 Task: Create a section Bug Bash and in the section, add a milestone CRM Implementation in the project TrackForge.
Action: Mouse moved to (69, 441)
Screenshot: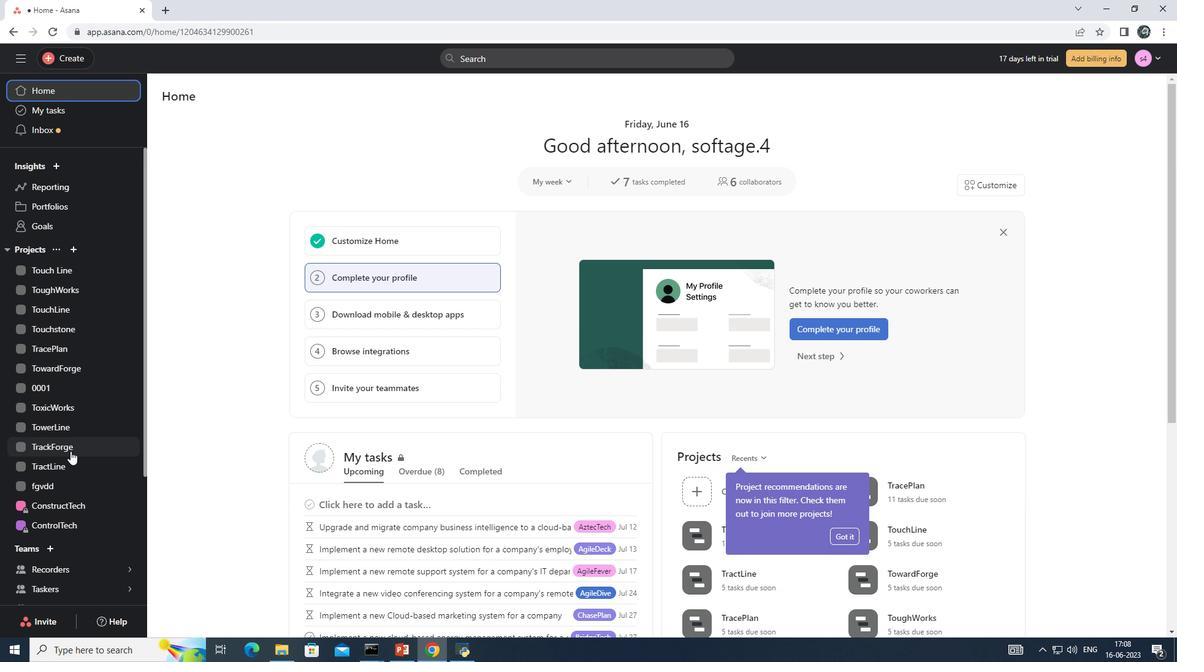 
Action: Mouse pressed left at (69, 441)
Screenshot: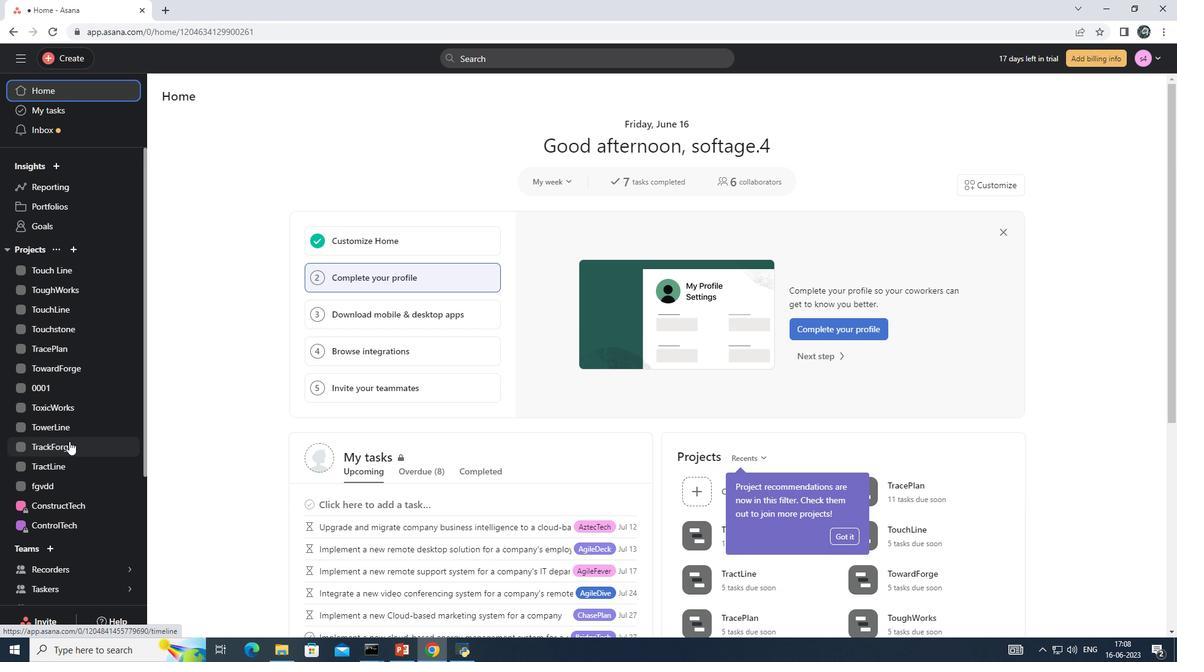 
Action: Mouse moved to (220, 515)
Screenshot: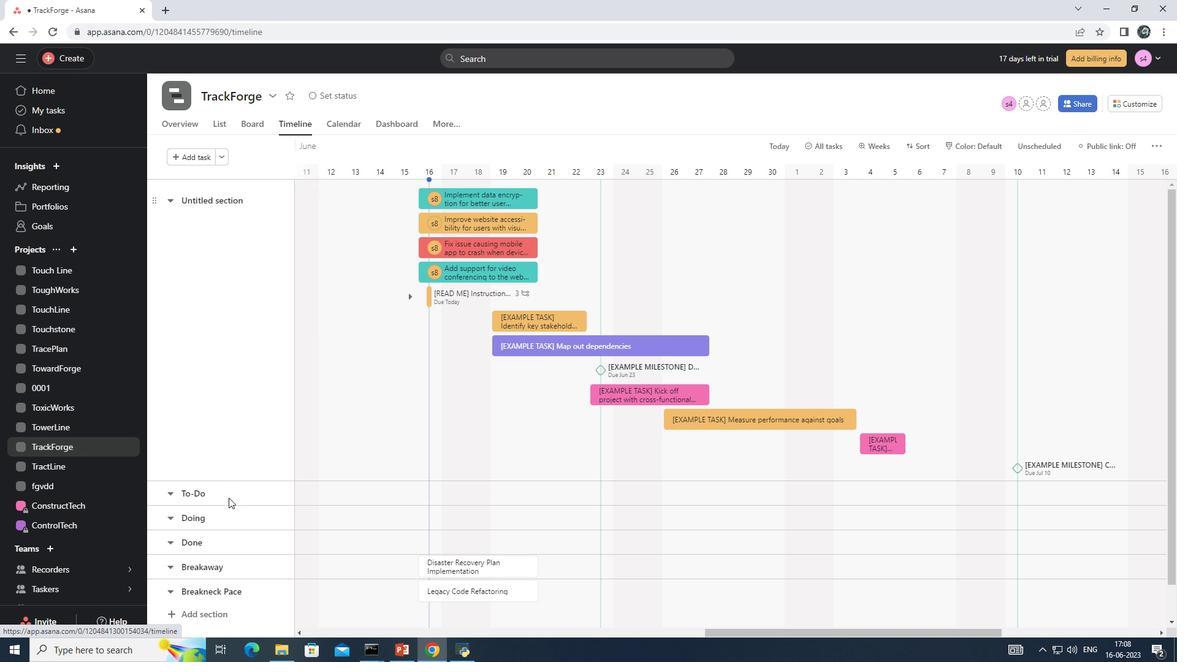 
Action: Mouse scrolled (220, 514) with delta (0, 0)
Screenshot: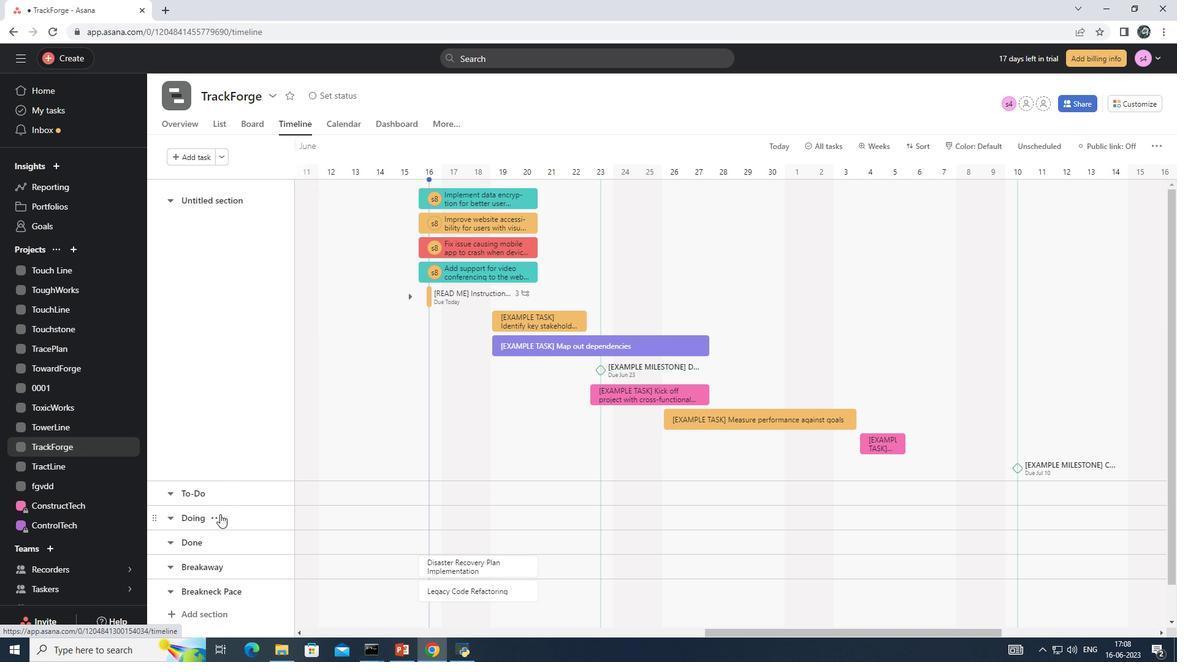 
Action: Mouse moved to (219, 516)
Screenshot: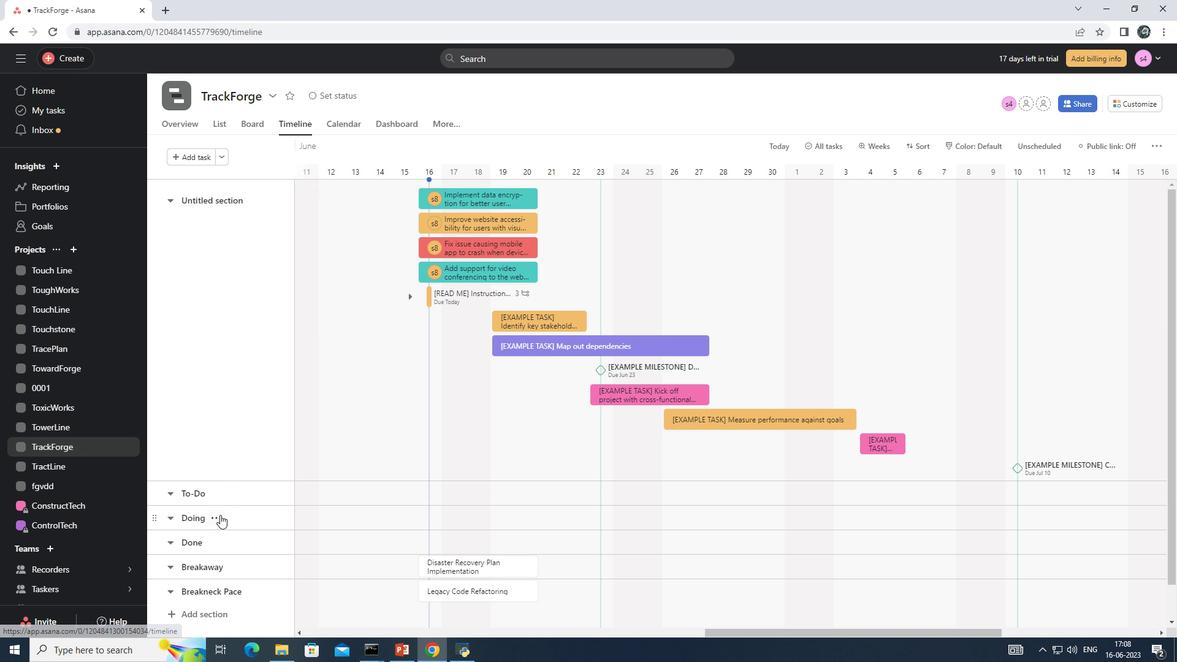 
Action: Mouse scrolled (219, 515) with delta (0, 0)
Screenshot: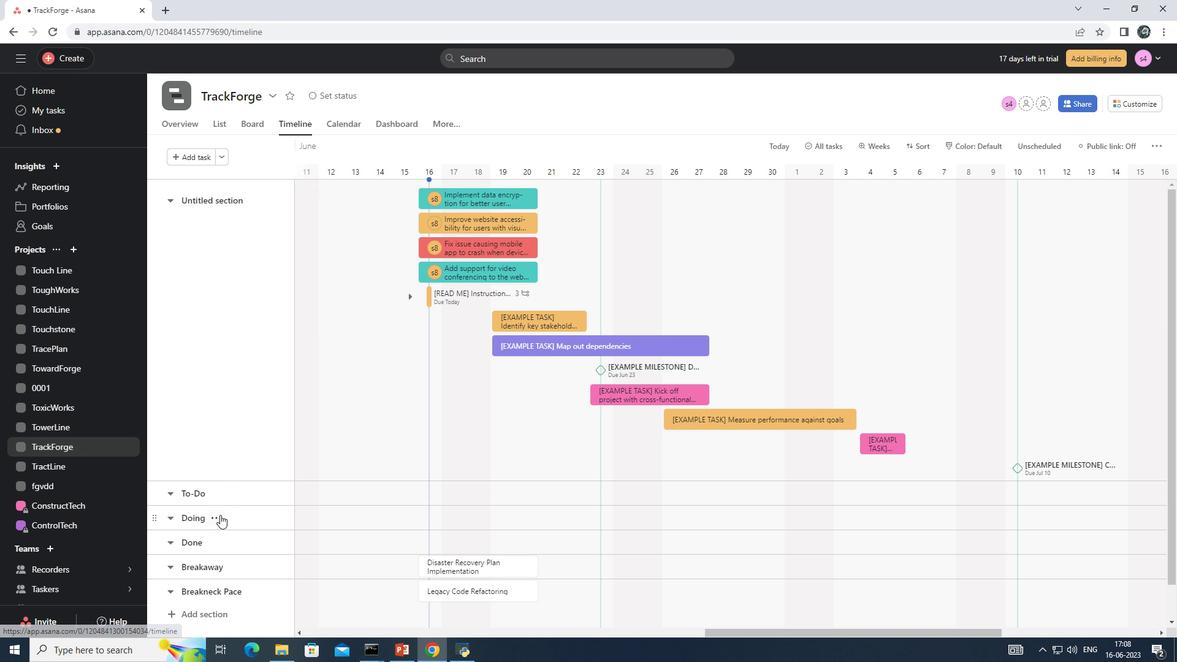 
Action: Mouse moved to (209, 571)
Screenshot: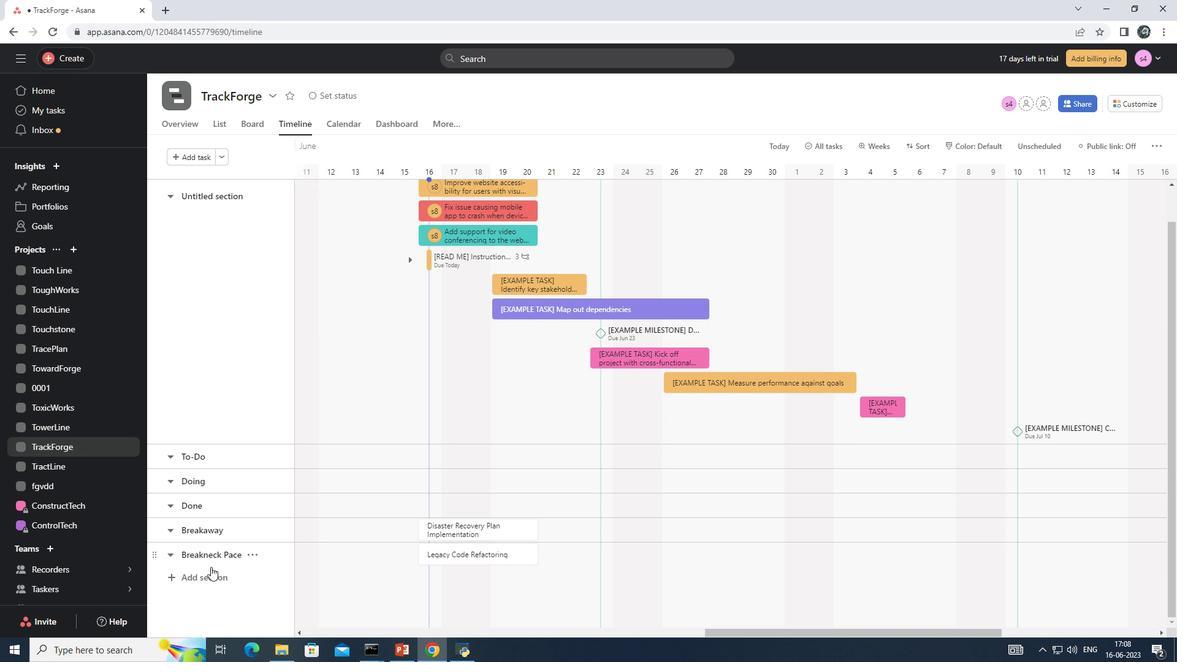 
Action: Mouse pressed left at (209, 571)
Screenshot: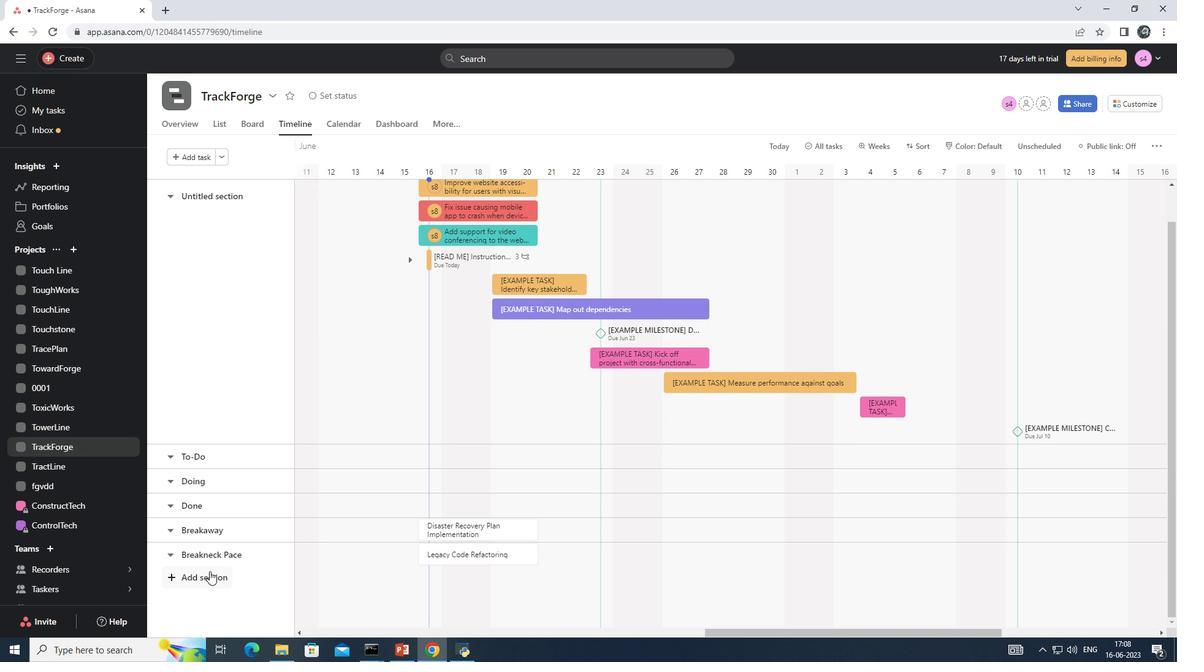 
Action: Mouse moved to (204, 578)
Screenshot: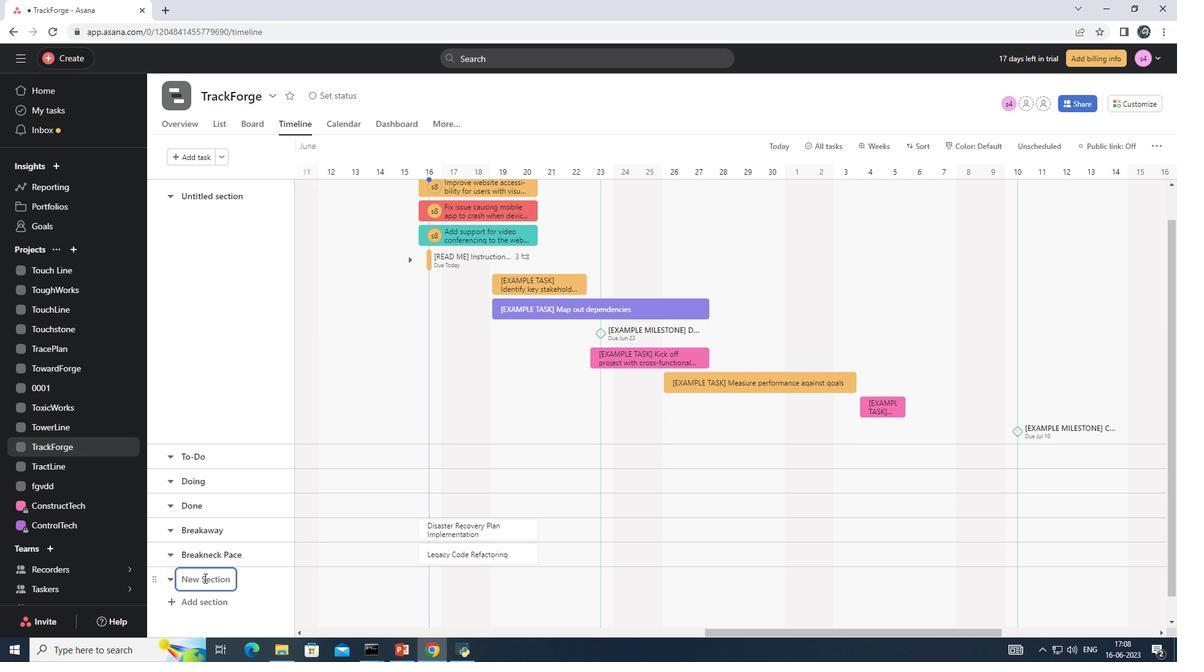 
Action: Mouse pressed left at (204, 578)
Screenshot: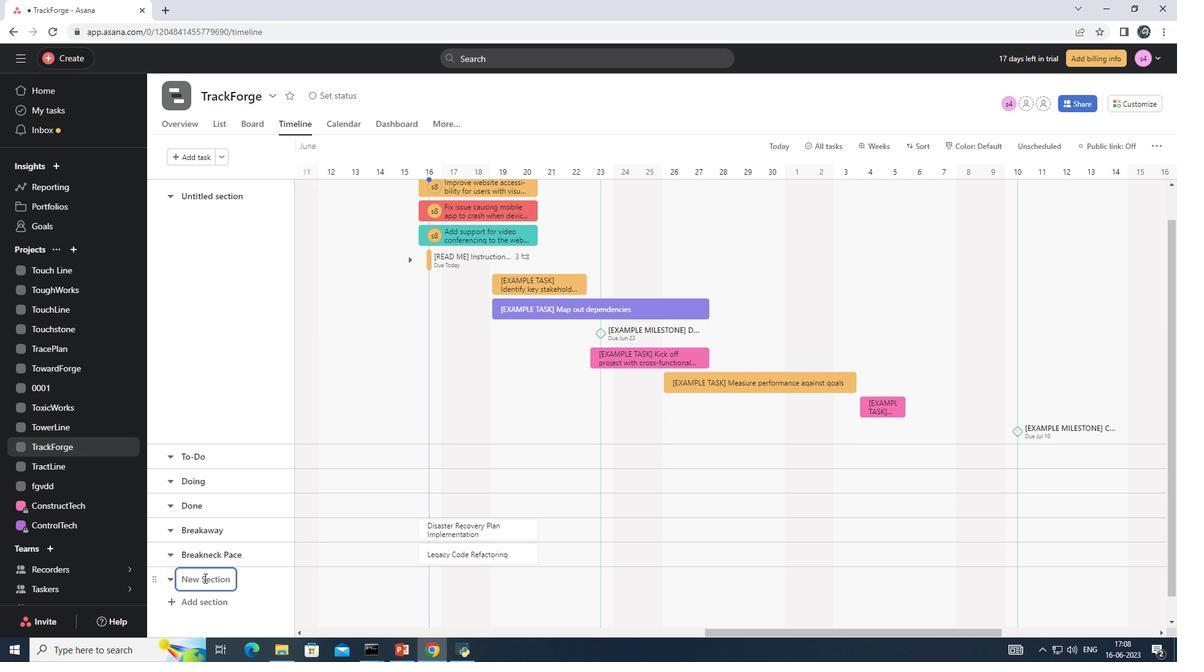 
Action: Mouse moved to (205, 577)
Screenshot: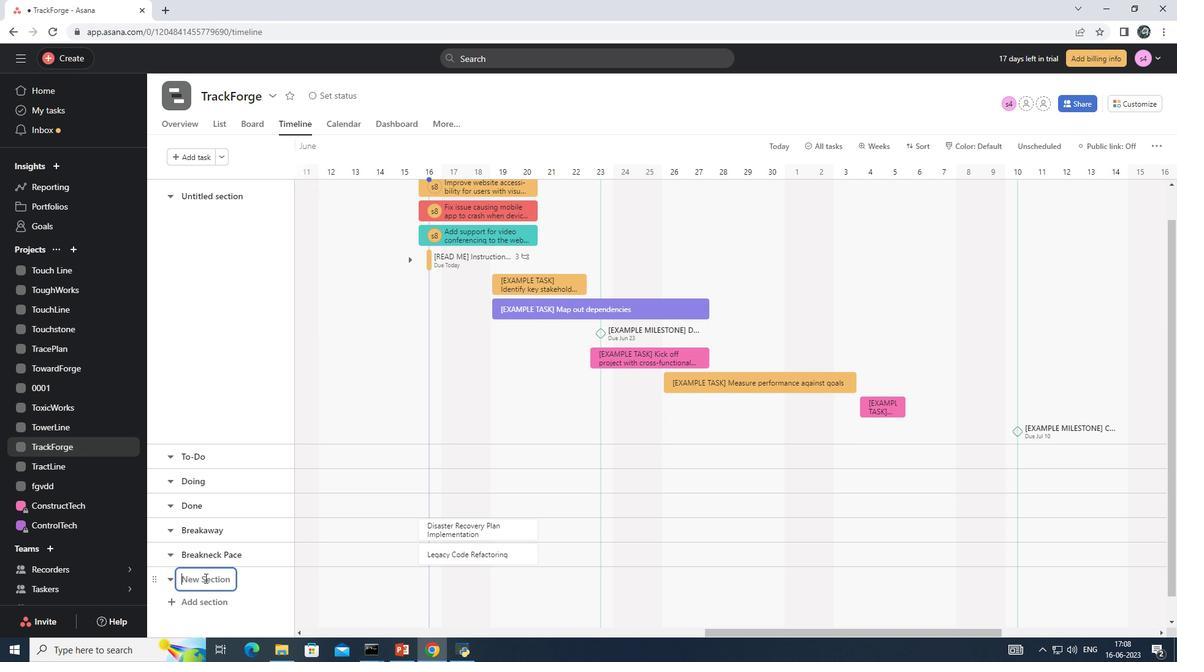 
Action: Key pressed <Key.shift>Bug<Key.space><Key.shift>Bash<Key.enter>
Screenshot: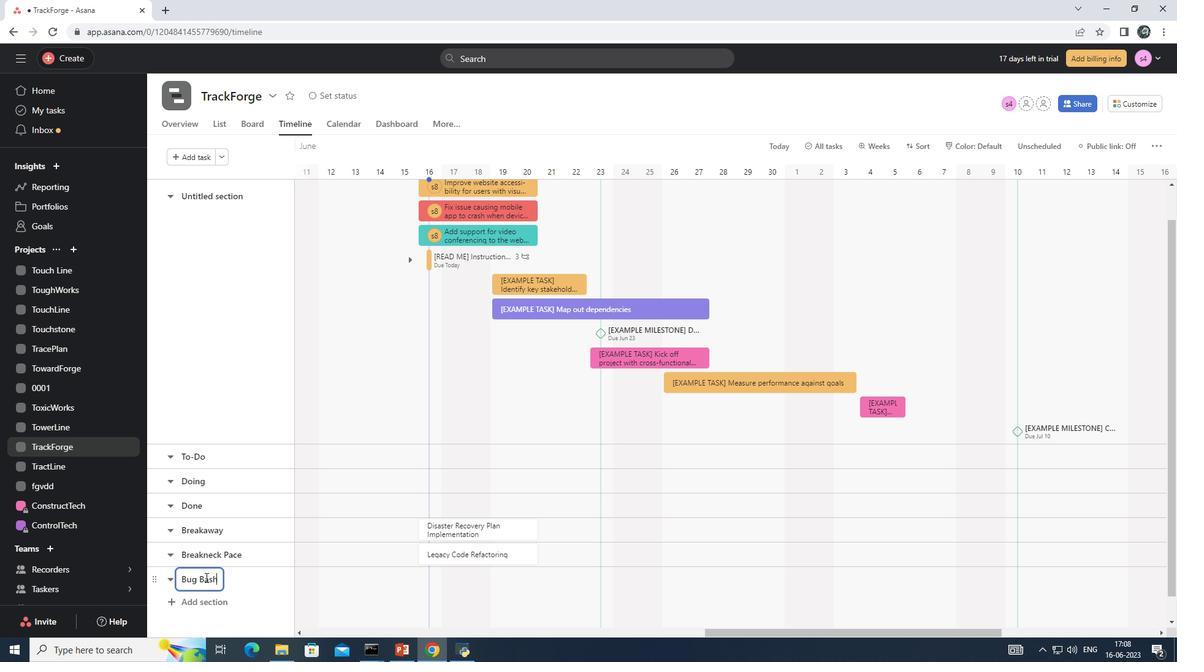 
Action: Mouse moved to (431, 579)
Screenshot: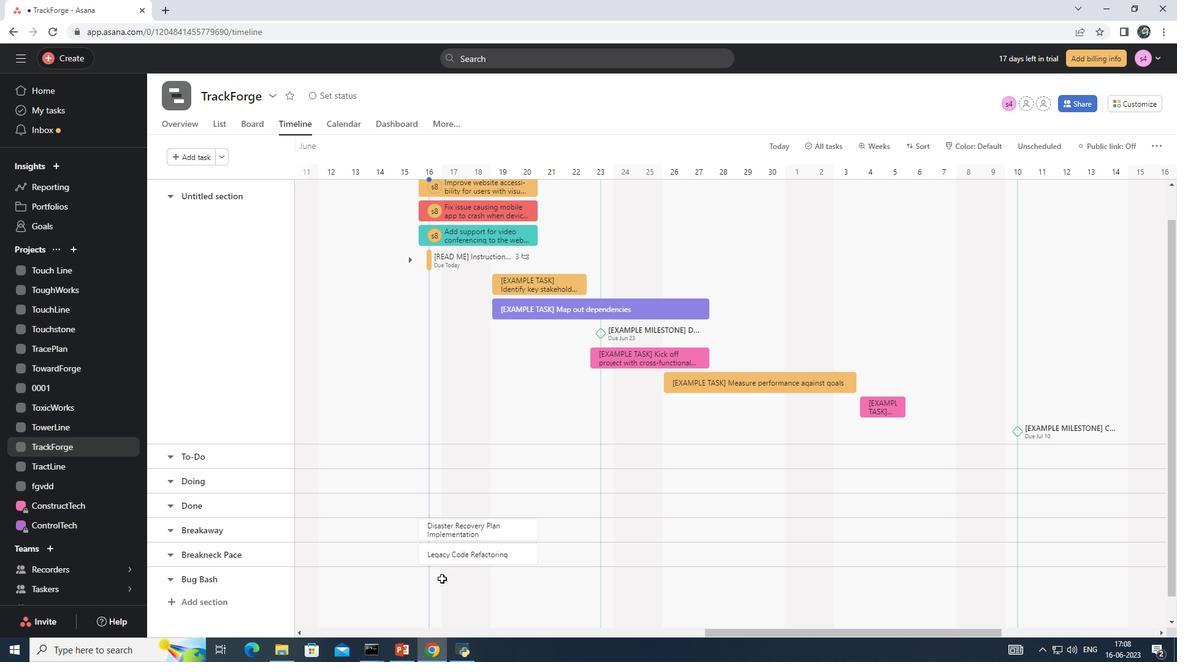 
Action: Mouse pressed left at (431, 579)
Screenshot: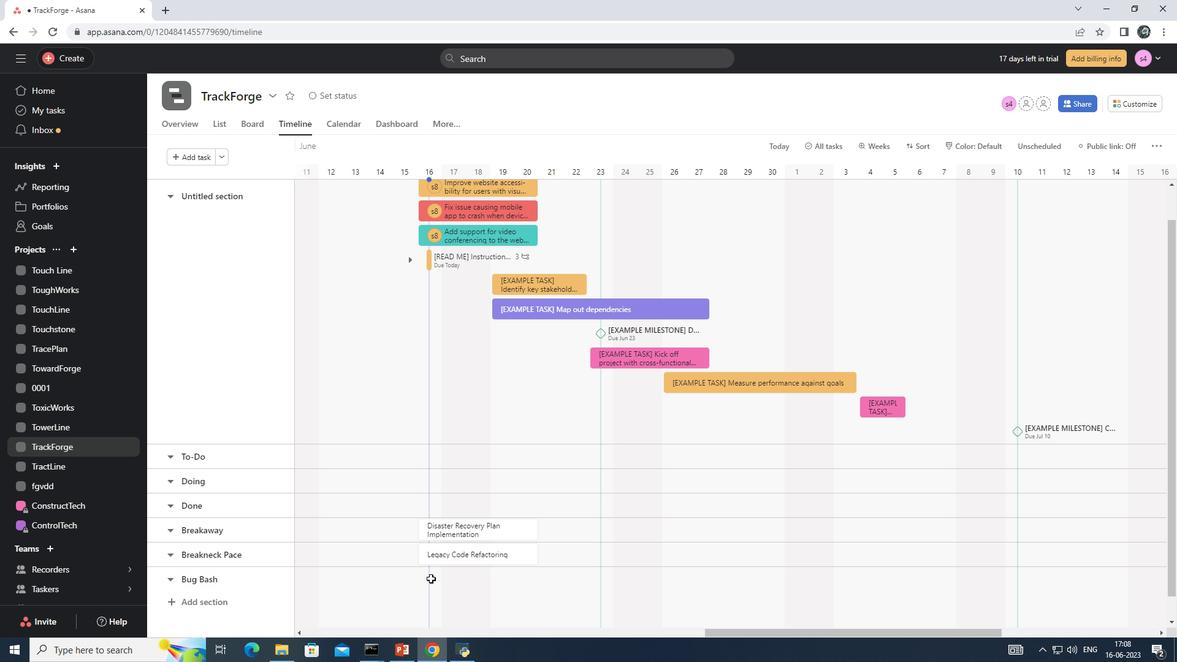 
Action: Key pressed <Key.shift>C<Key.shift>RM<Key.space><Key.shift>Implementation<Key.enter>
Screenshot: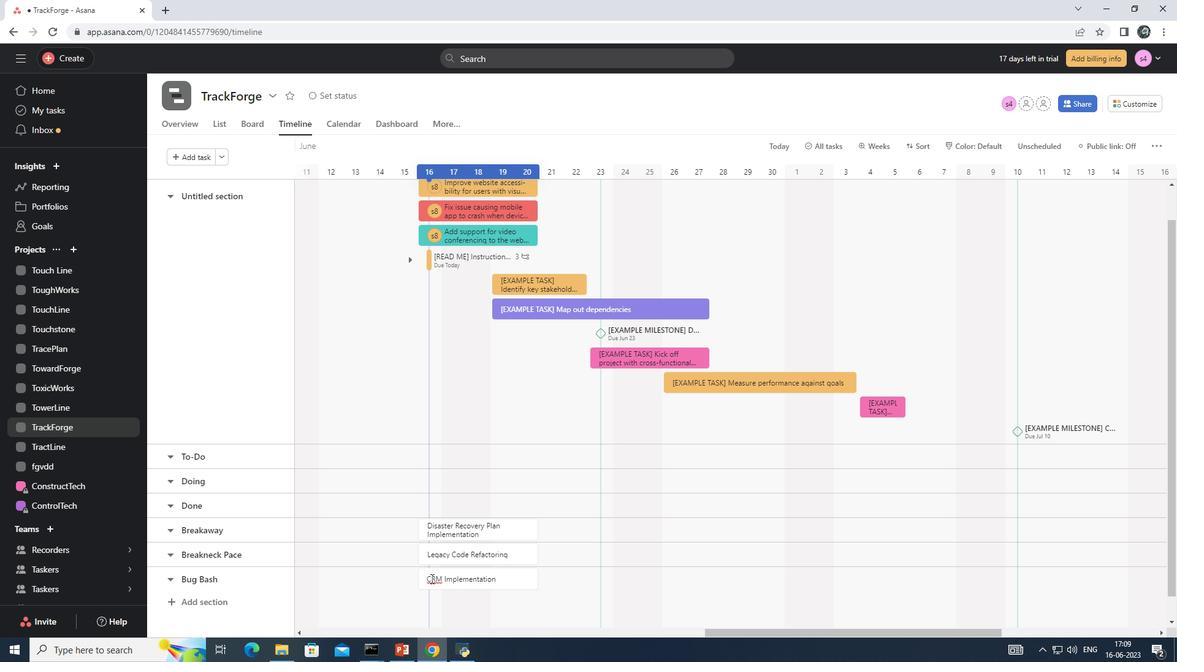 
Action: Mouse moved to (431, 593)
Screenshot: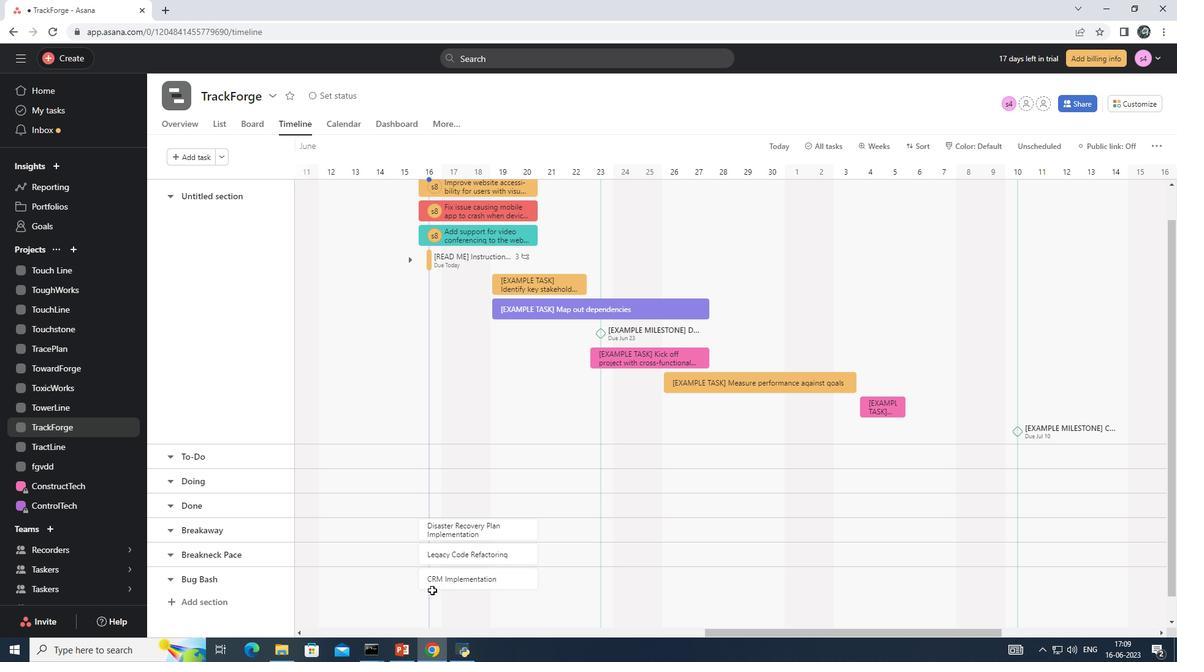 
Action: Mouse pressed left at (431, 593)
Screenshot: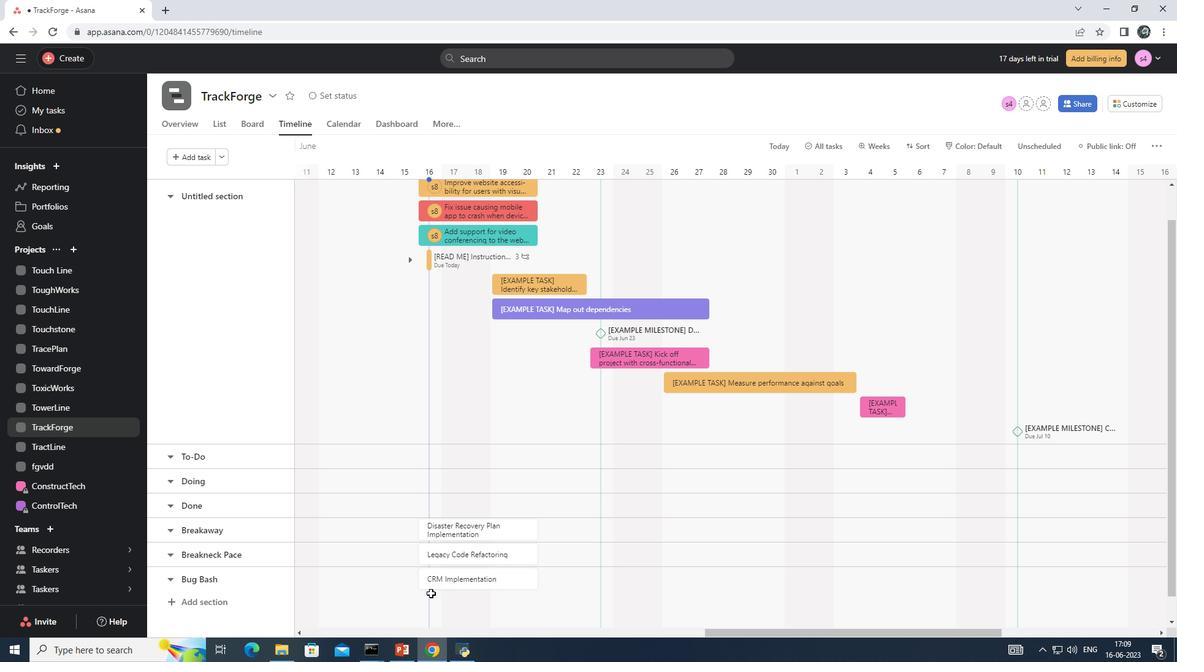 
Action: Mouse moved to (527, 577)
Screenshot: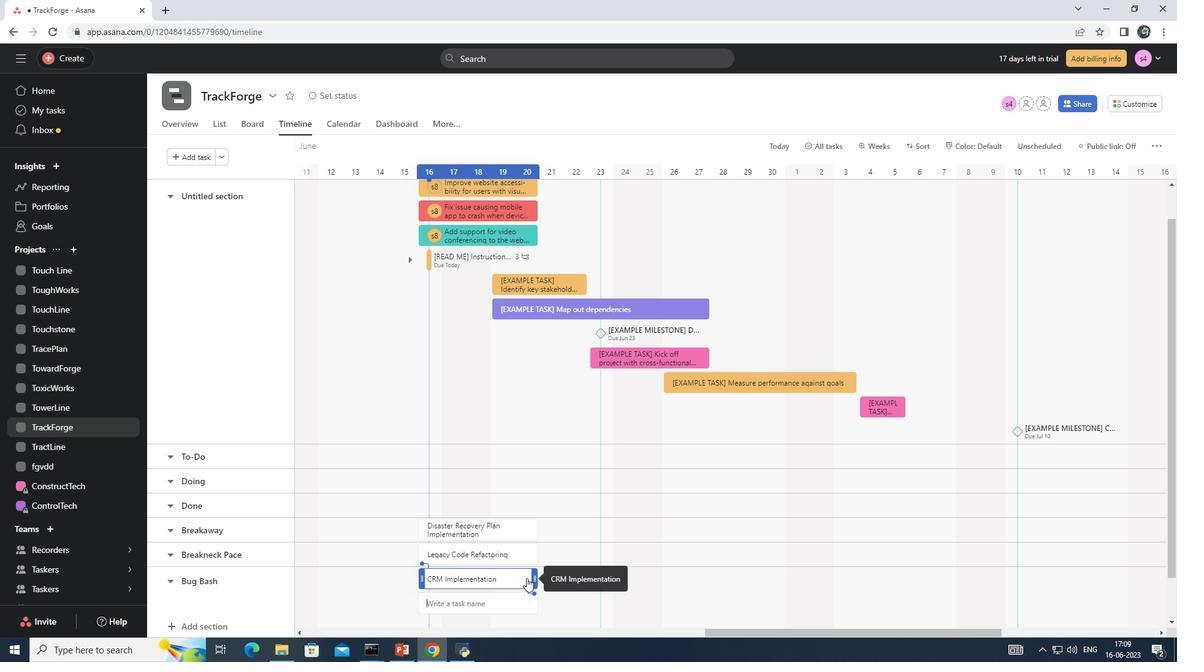 
Action: Mouse pressed left at (527, 577)
Screenshot: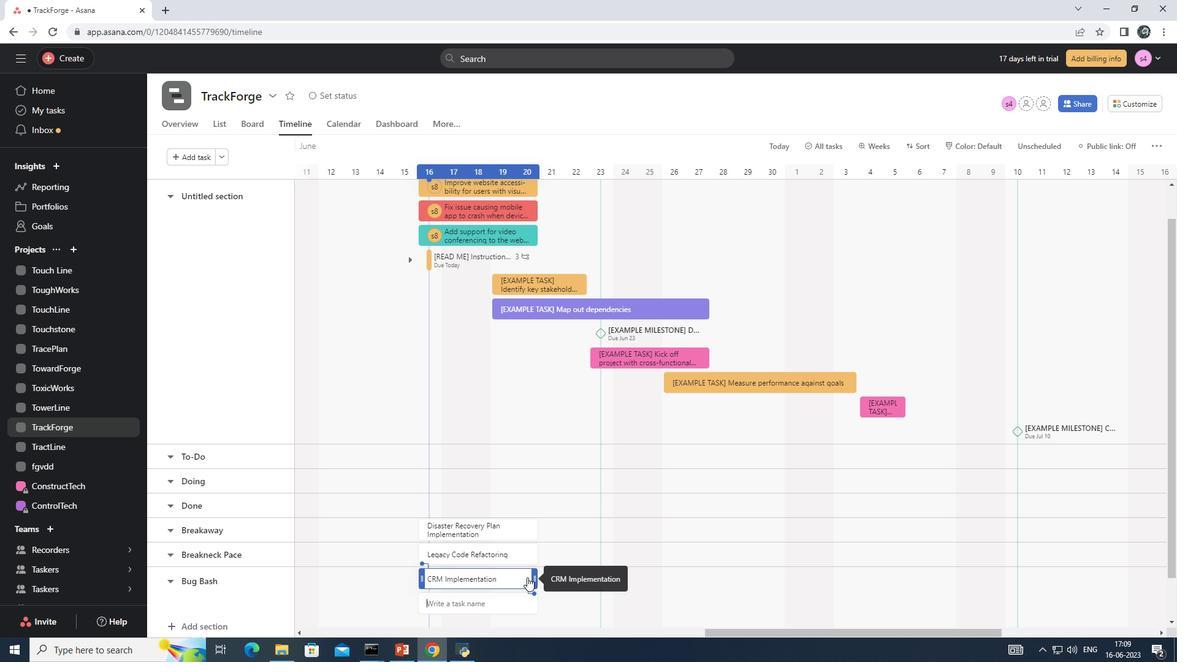 
Action: Mouse moved to (520, 575)
Screenshot: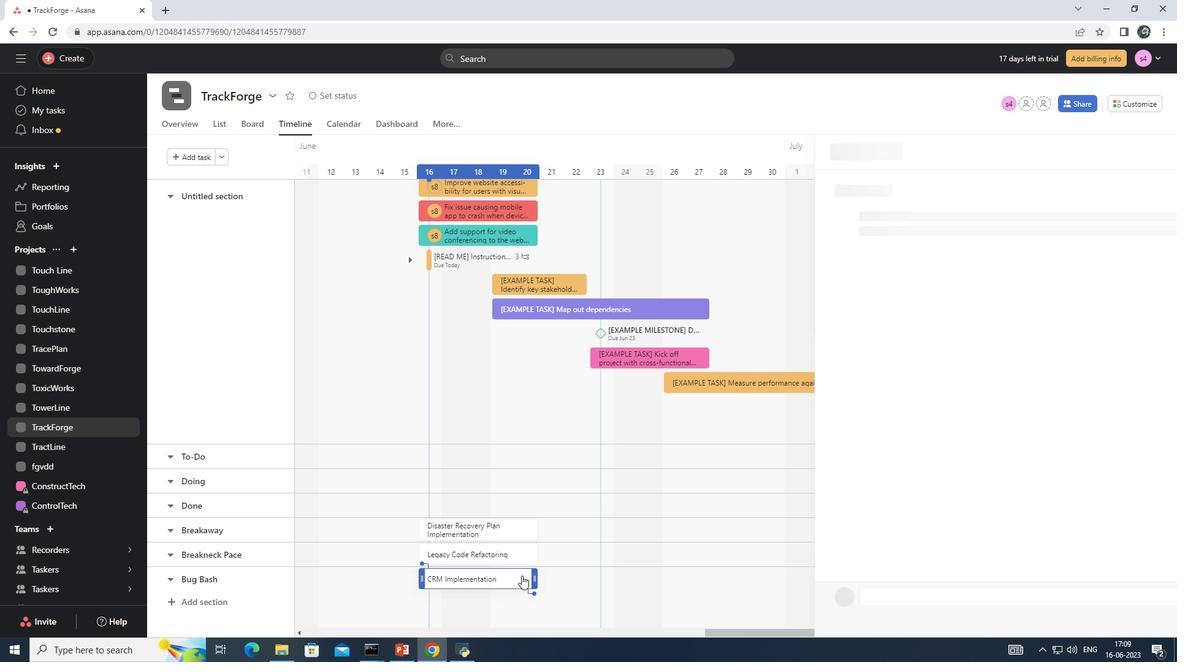 
Action: Mouse pressed left at (520, 575)
Screenshot: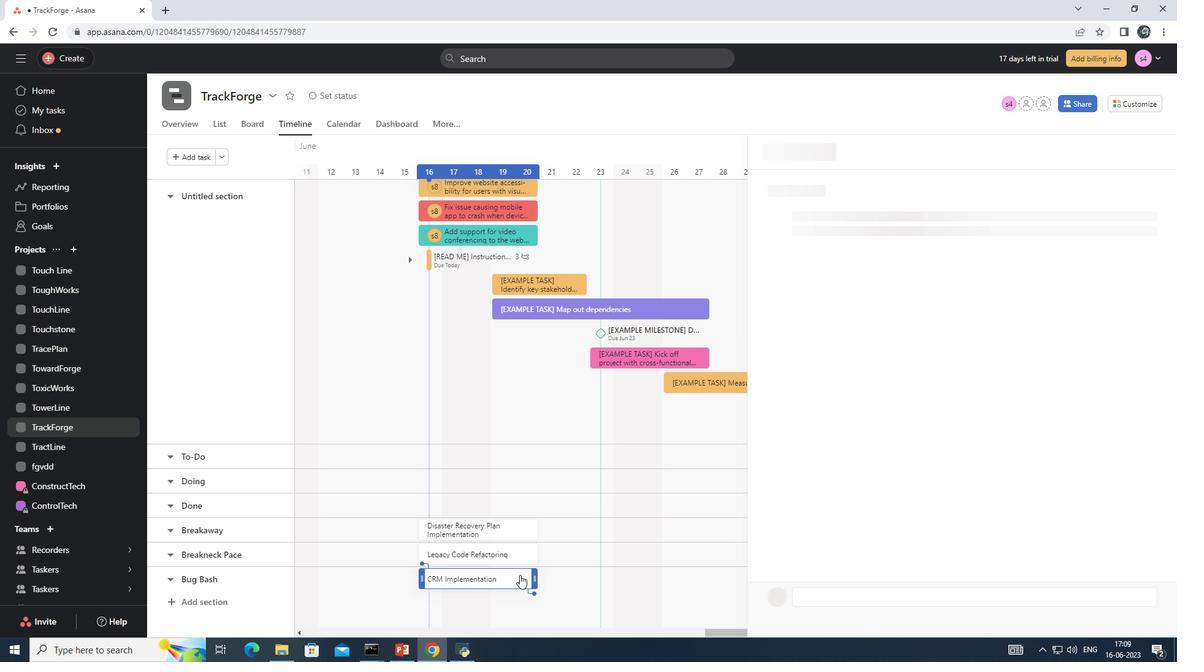 
Action: Mouse moved to (1161, 154)
Screenshot: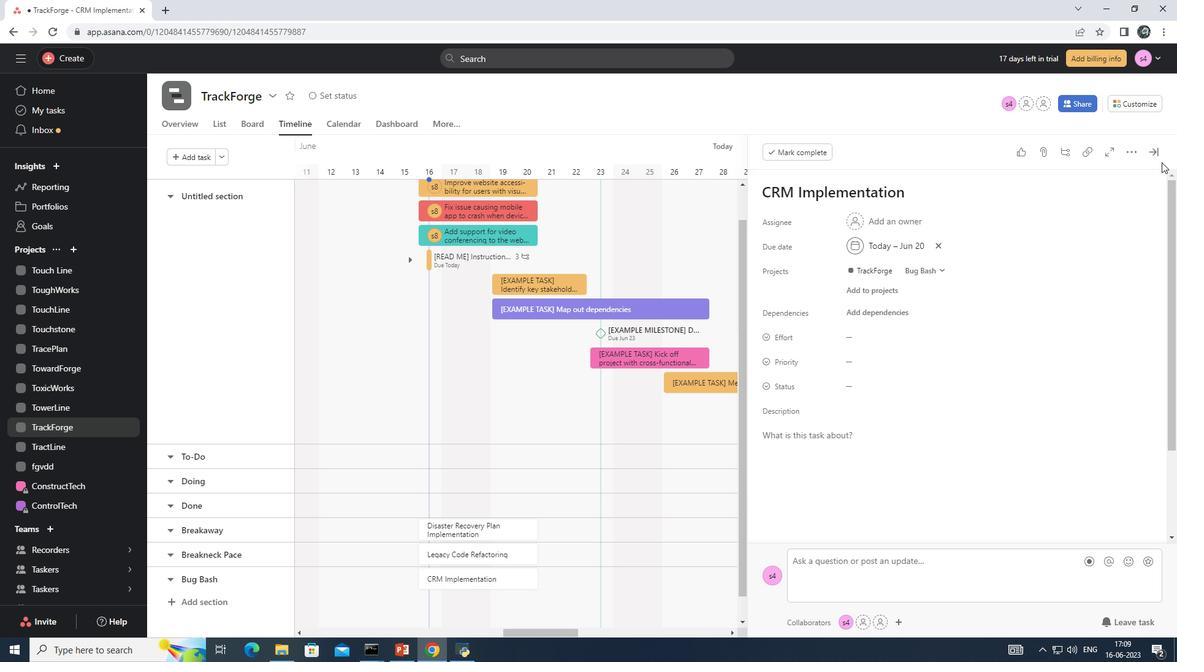 
Action: Mouse pressed left at (1161, 154)
Screenshot: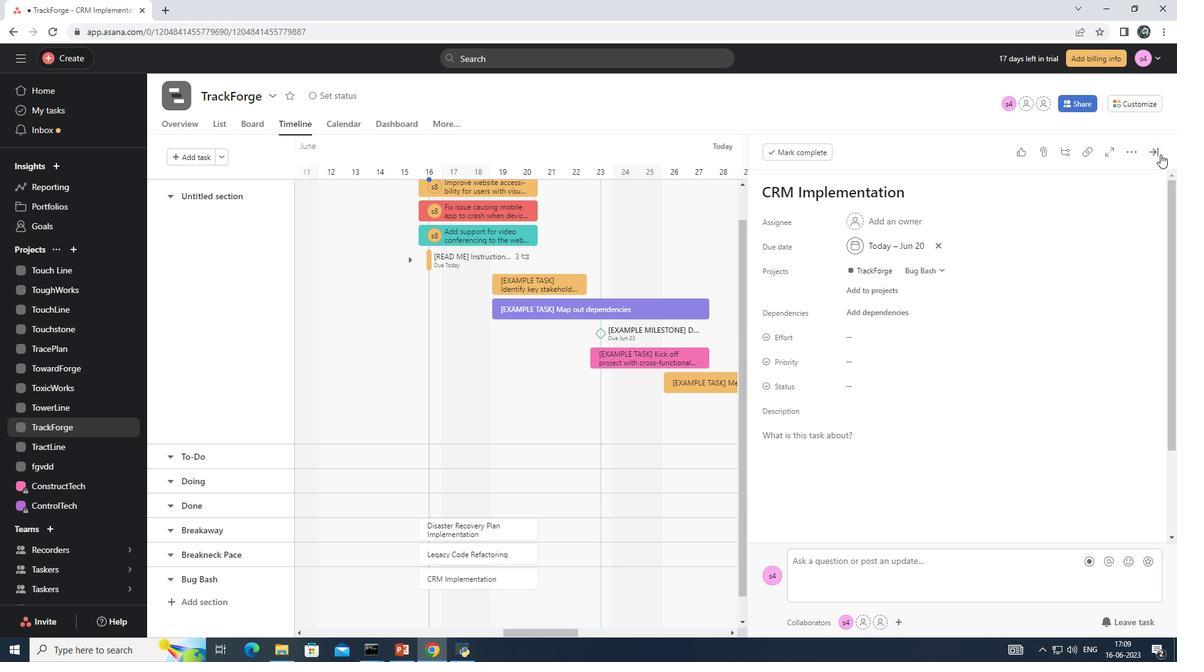 
Action: Mouse moved to (812, 369)
Screenshot: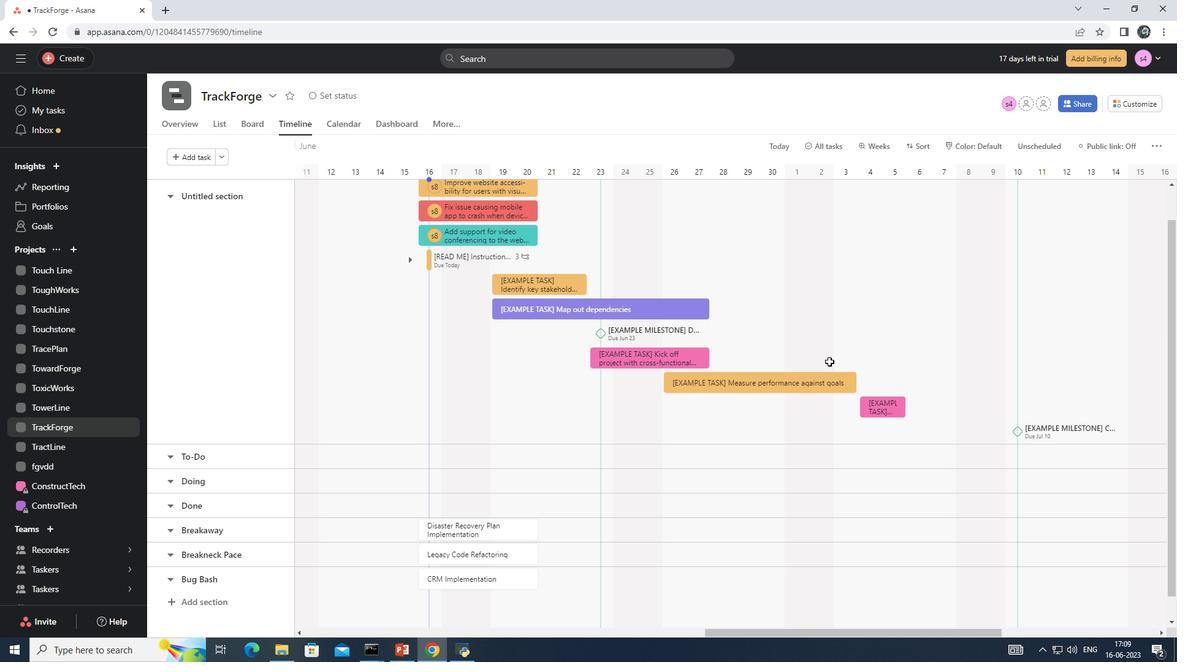 
